 Task: Add Yoplait Oui Vanilla Dairy Free Yogurt to the cart.
Action: Mouse moved to (22, 108)
Screenshot: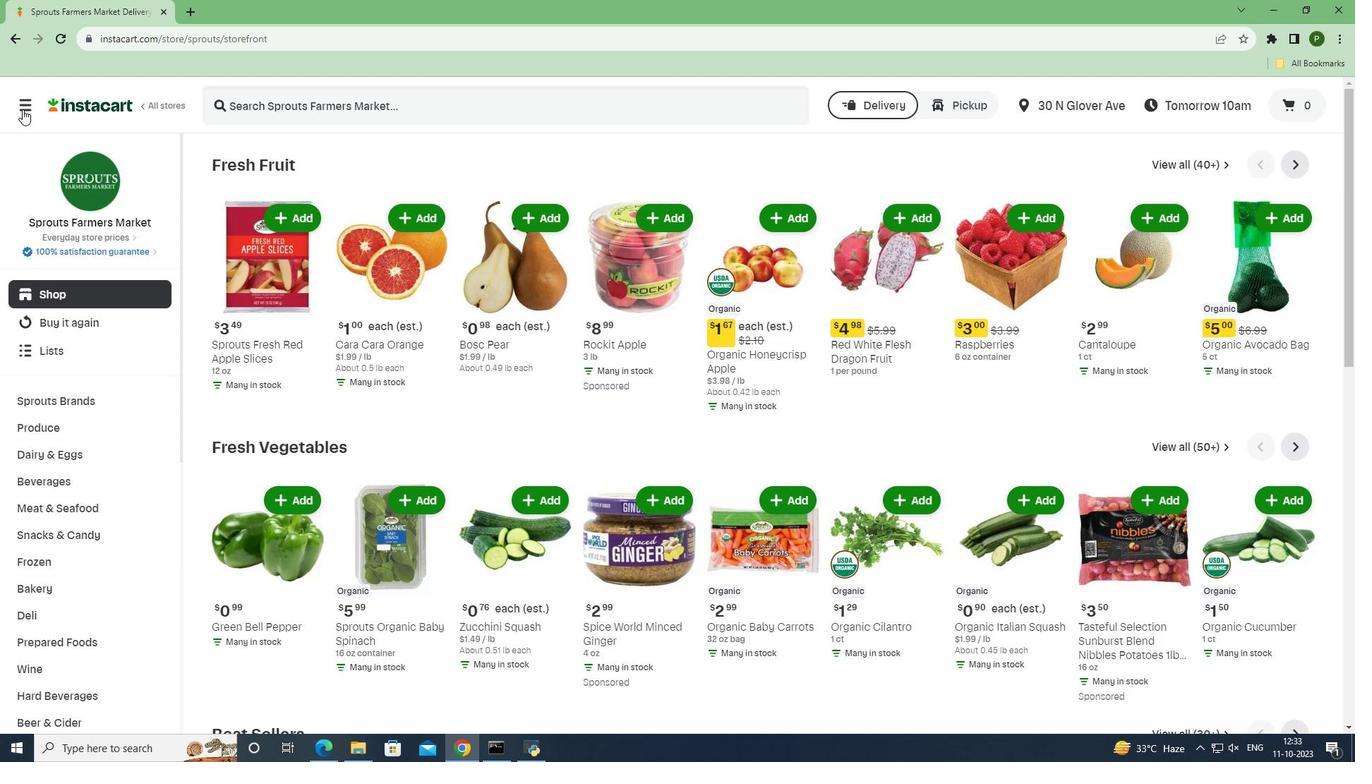
Action: Mouse pressed left at (22, 108)
Screenshot: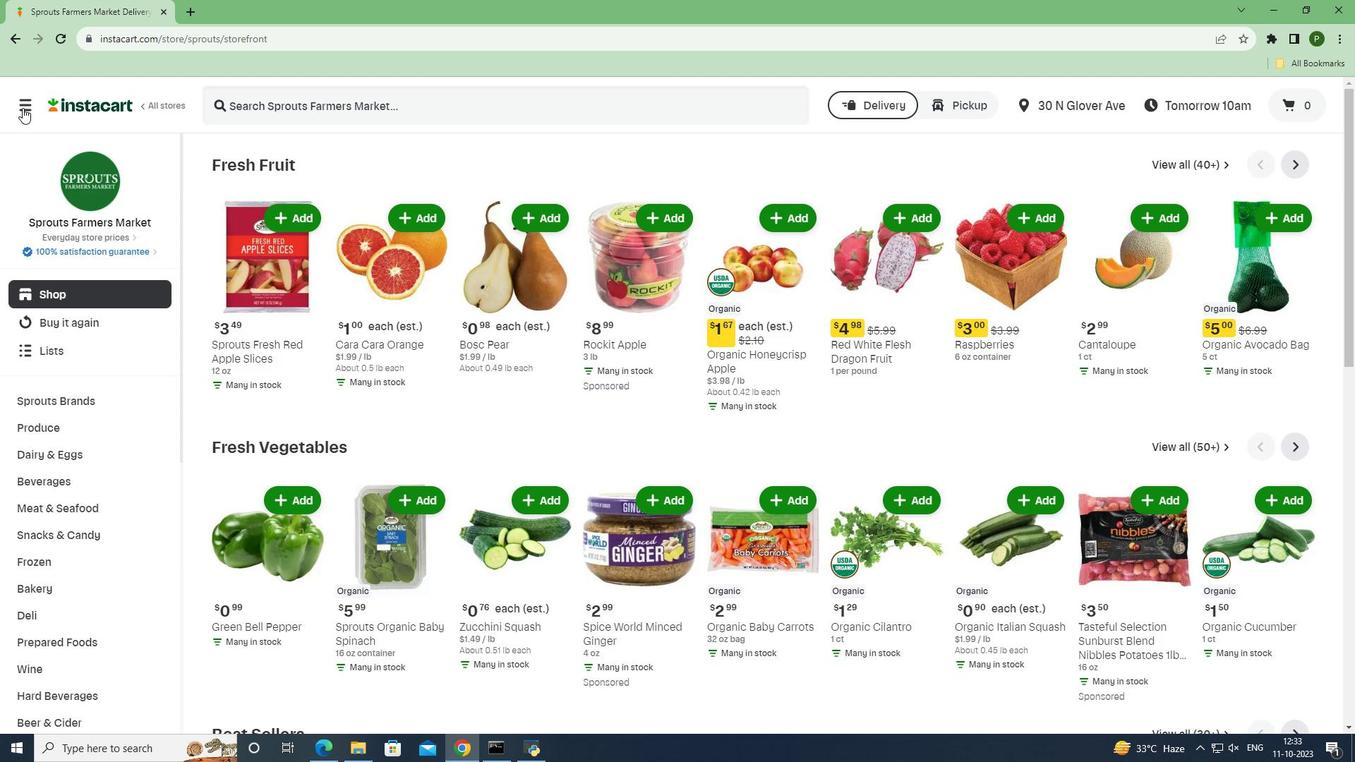 
Action: Mouse moved to (55, 365)
Screenshot: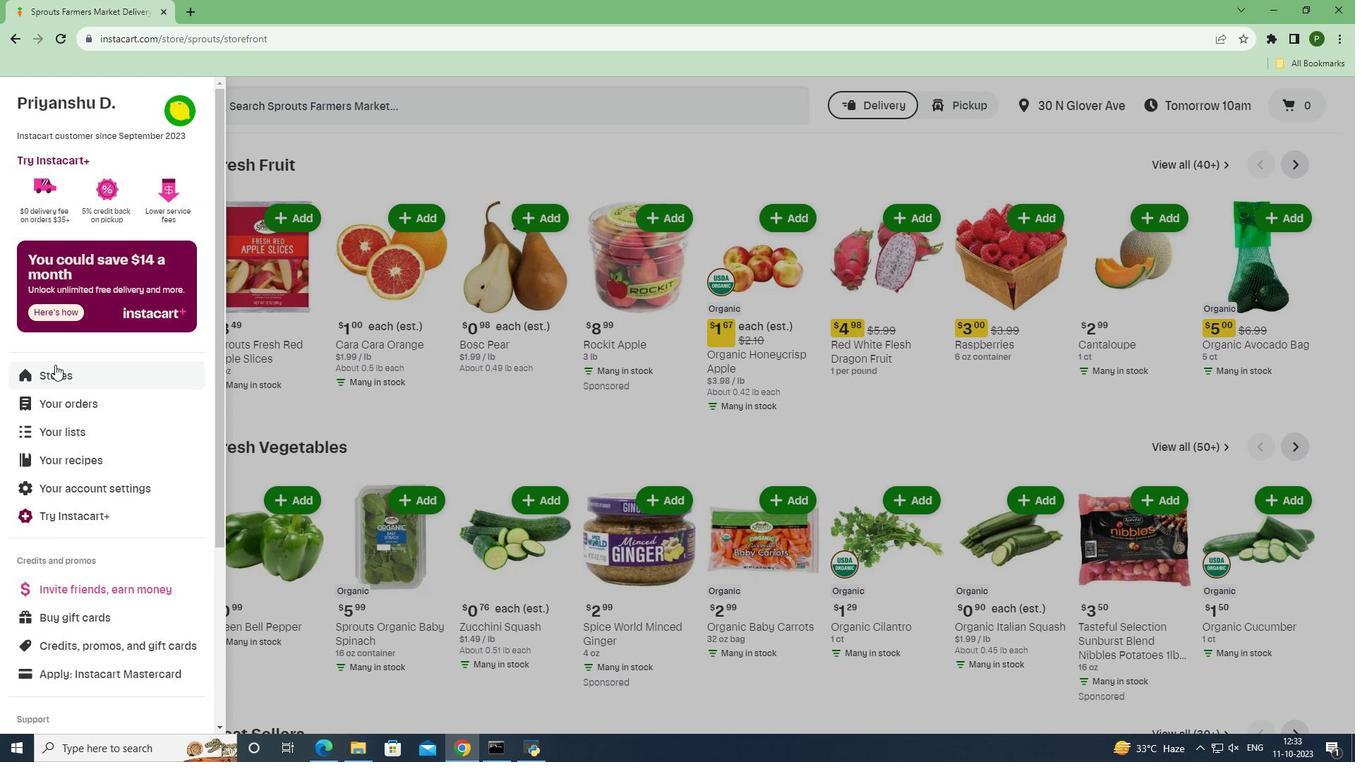 
Action: Mouse pressed left at (55, 365)
Screenshot: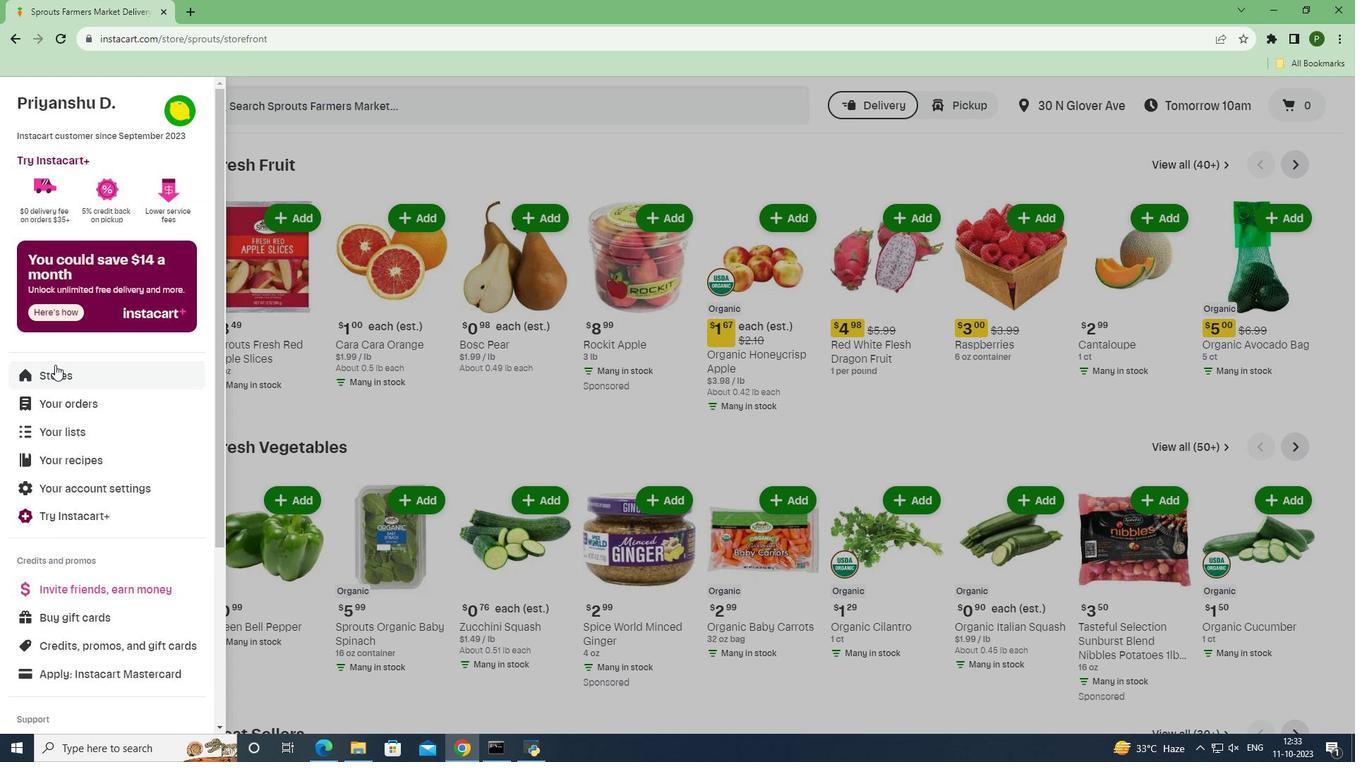 
Action: Mouse moved to (329, 156)
Screenshot: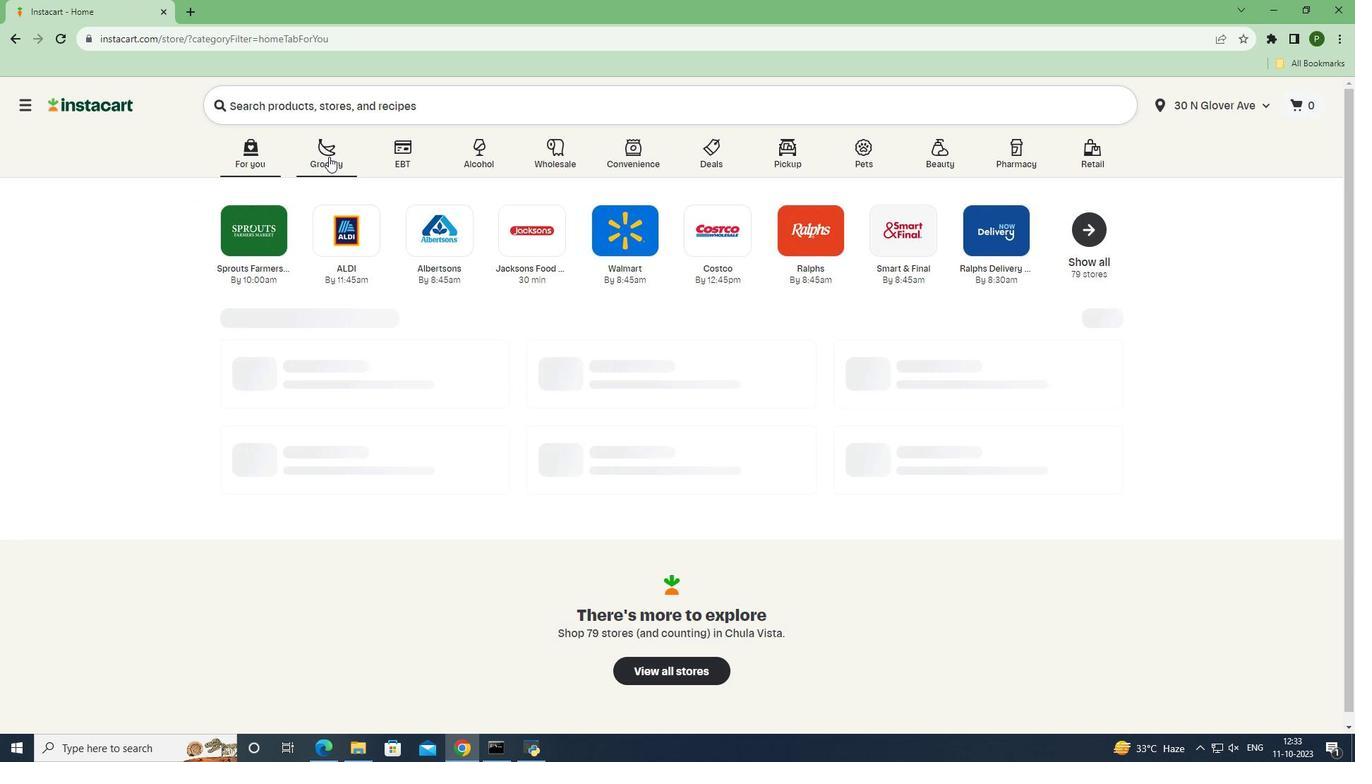 
Action: Mouse pressed left at (329, 156)
Screenshot: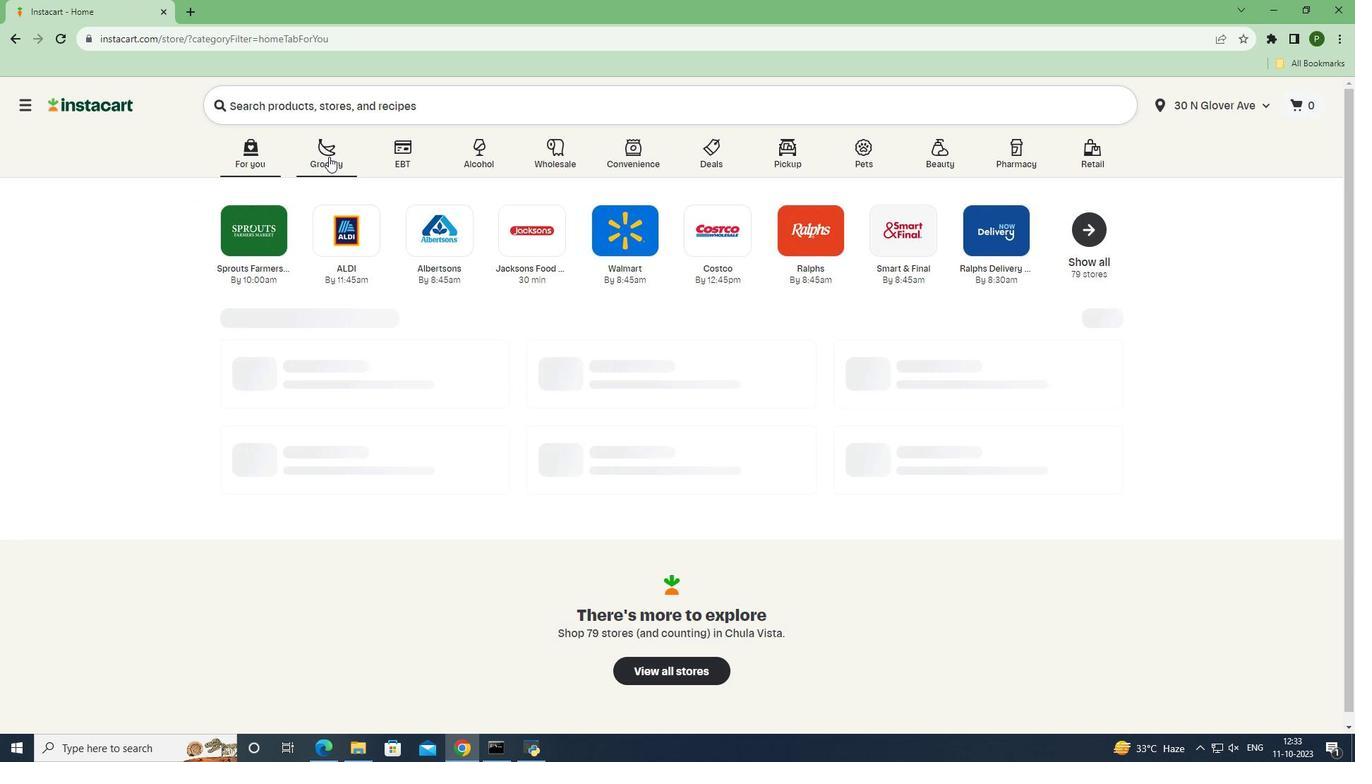 
Action: Mouse moved to (563, 326)
Screenshot: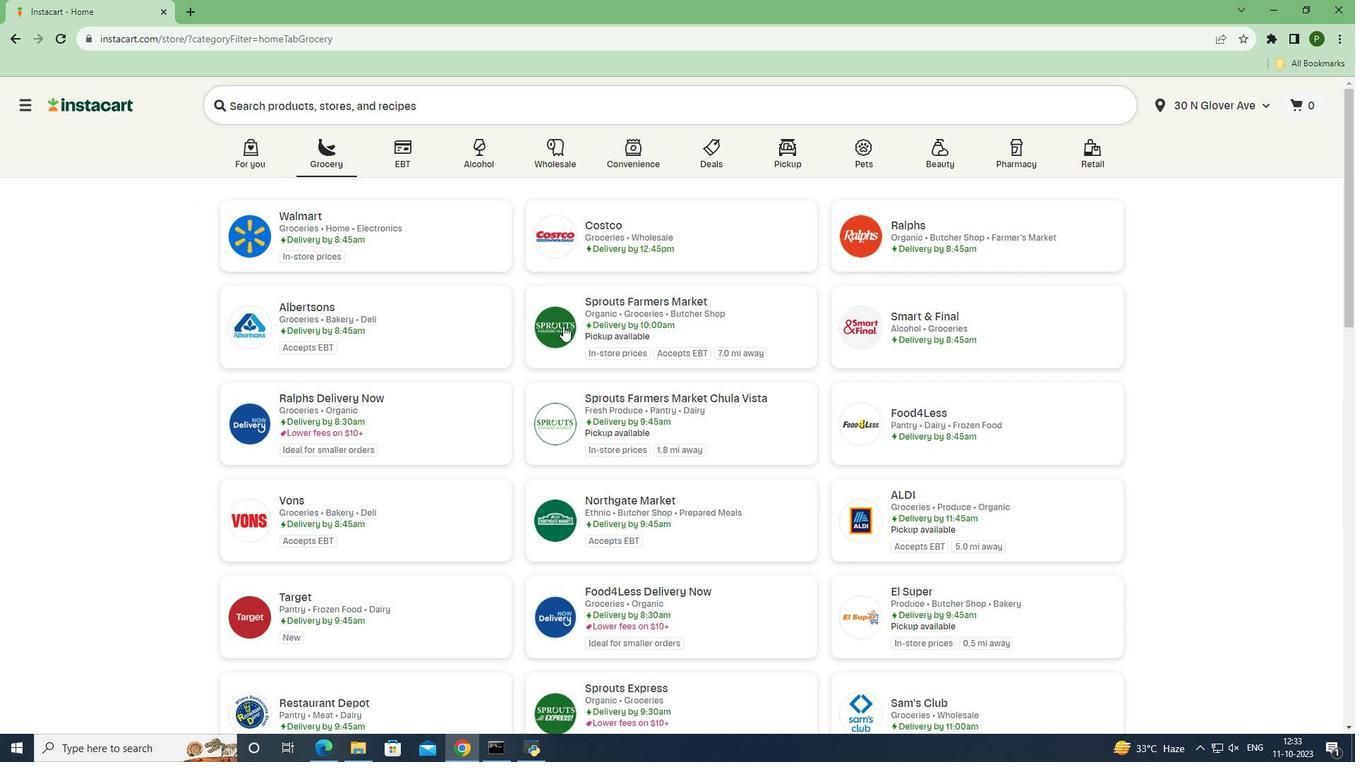 
Action: Mouse pressed left at (563, 326)
Screenshot: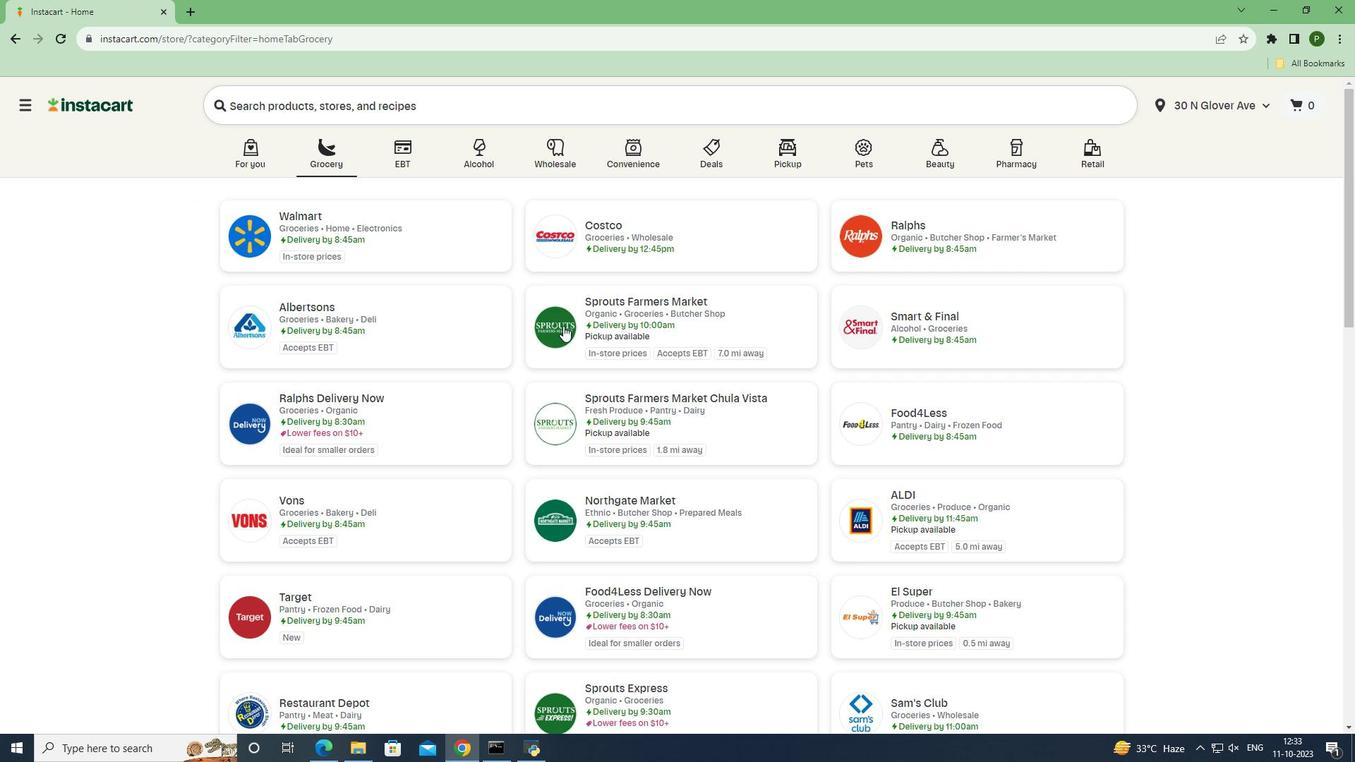 
Action: Mouse moved to (115, 451)
Screenshot: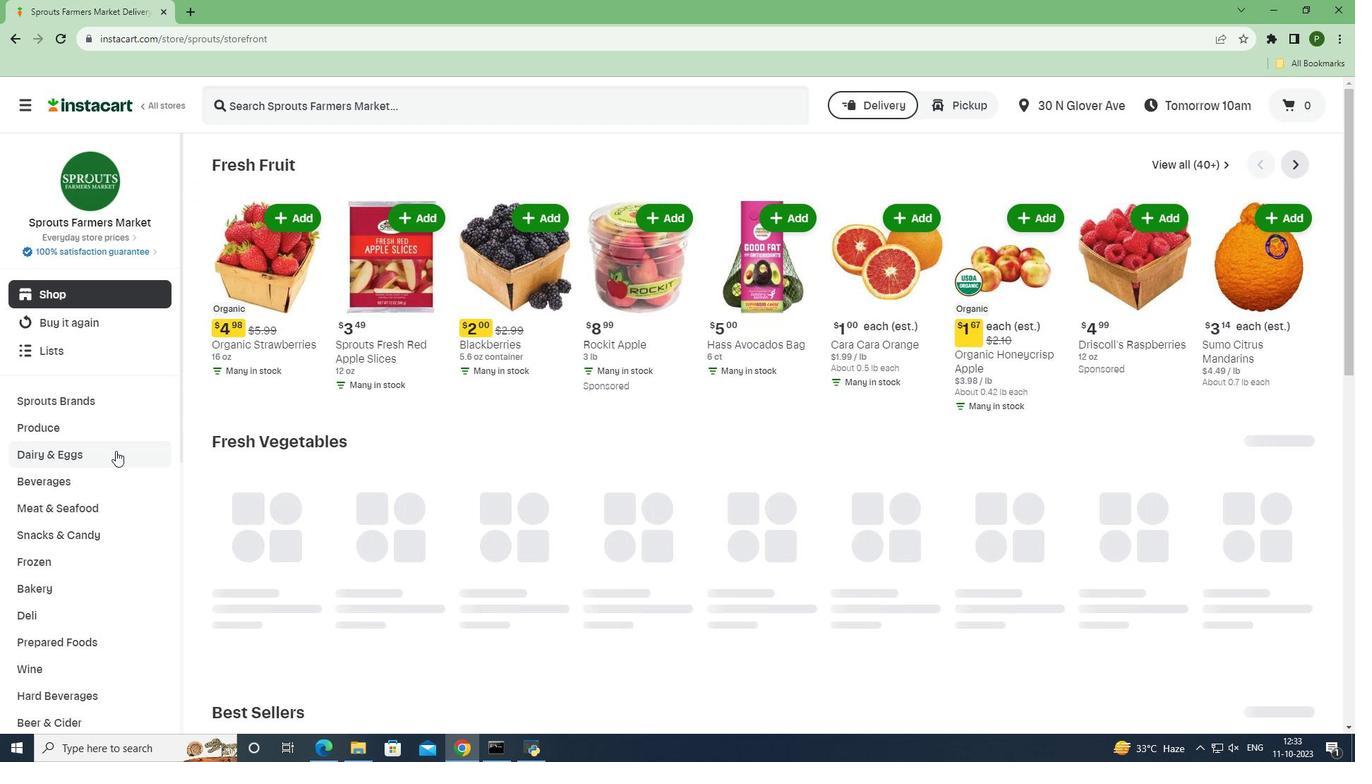 
Action: Mouse pressed left at (115, 451)
Screenshot: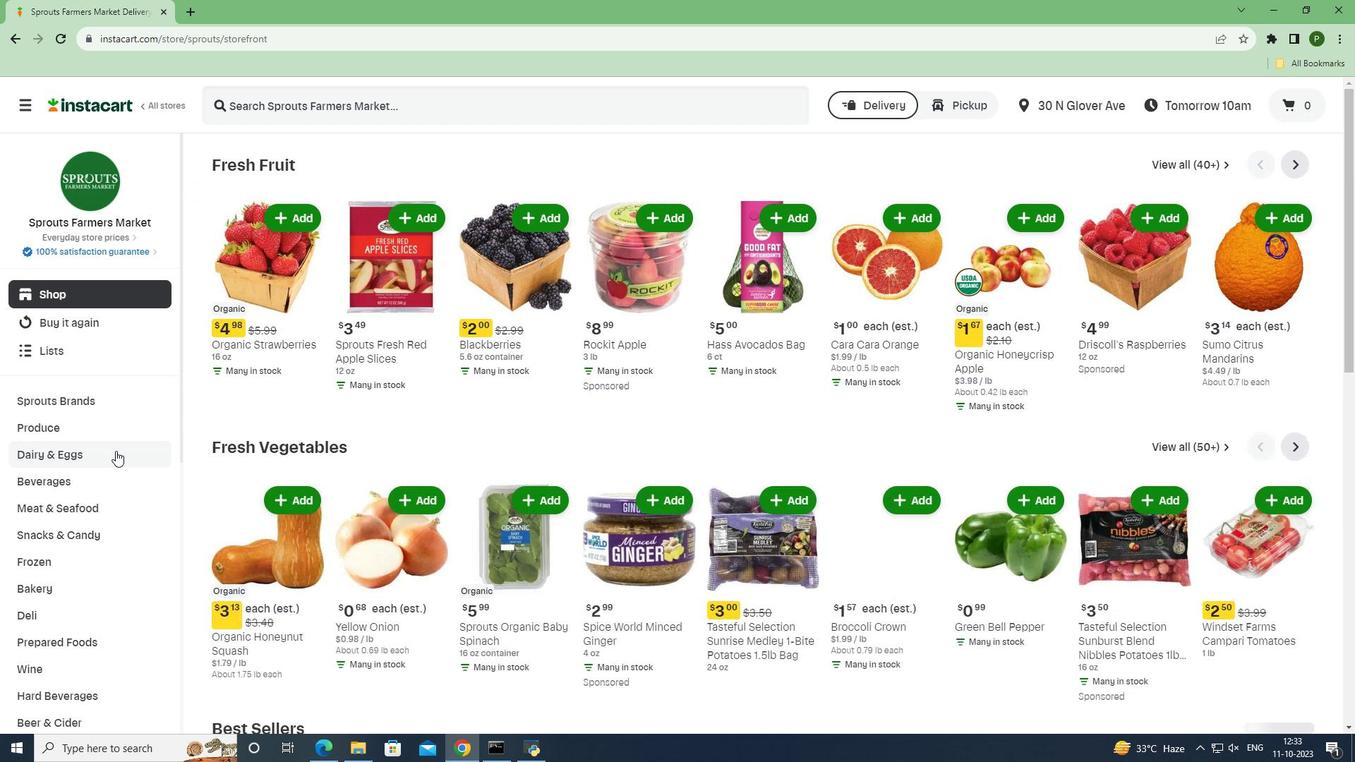 
Action: Mouse moved to (72, 564)
Screenshot: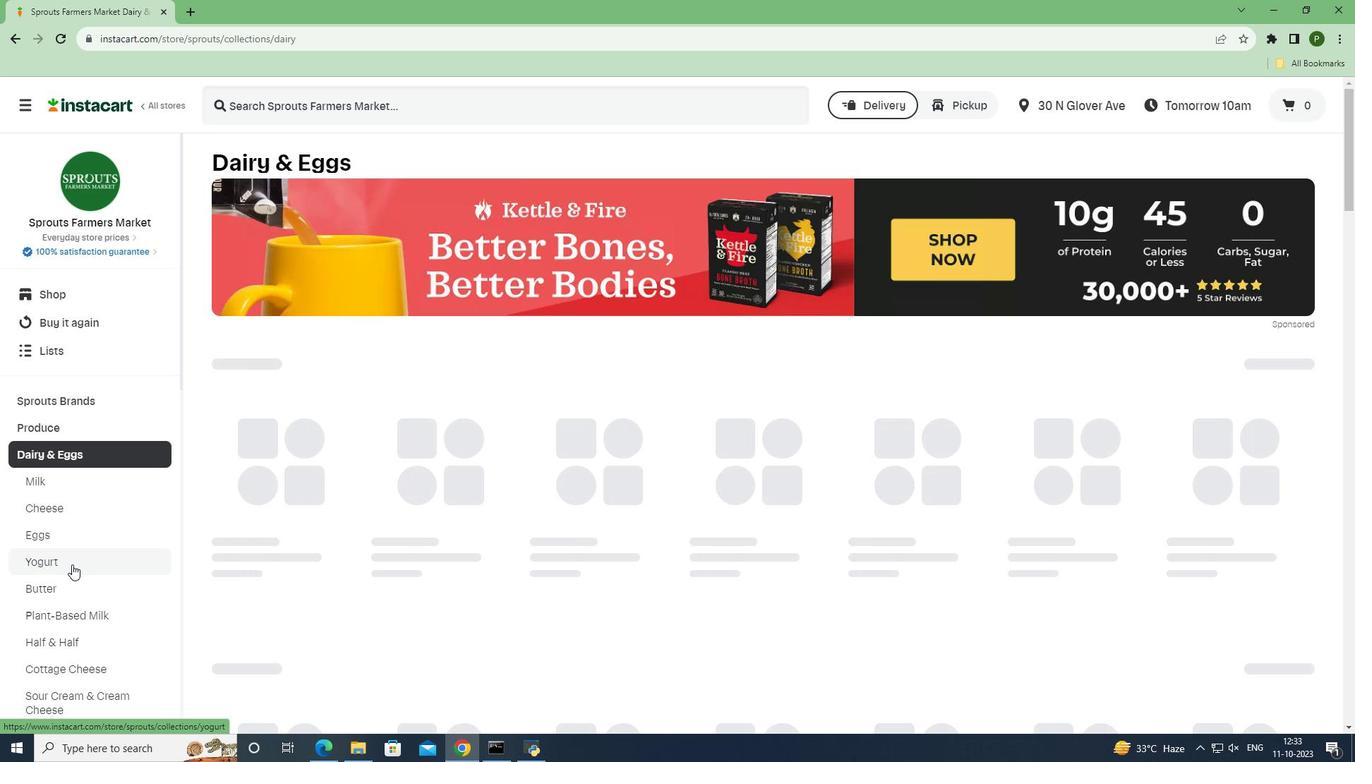
Action: Mouse pressed left at (72, 564)
Screenshot: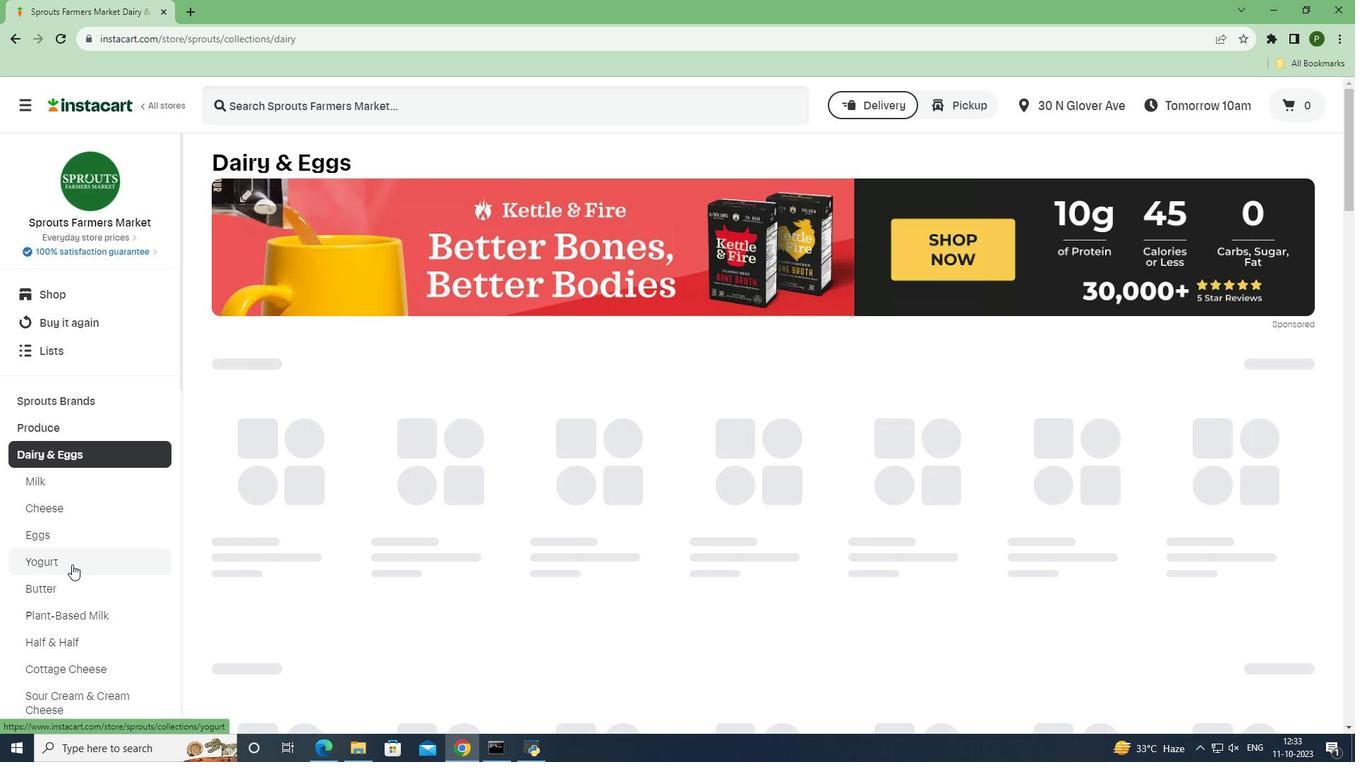
Action: Mouse moved to (274, 101)
Screenshot: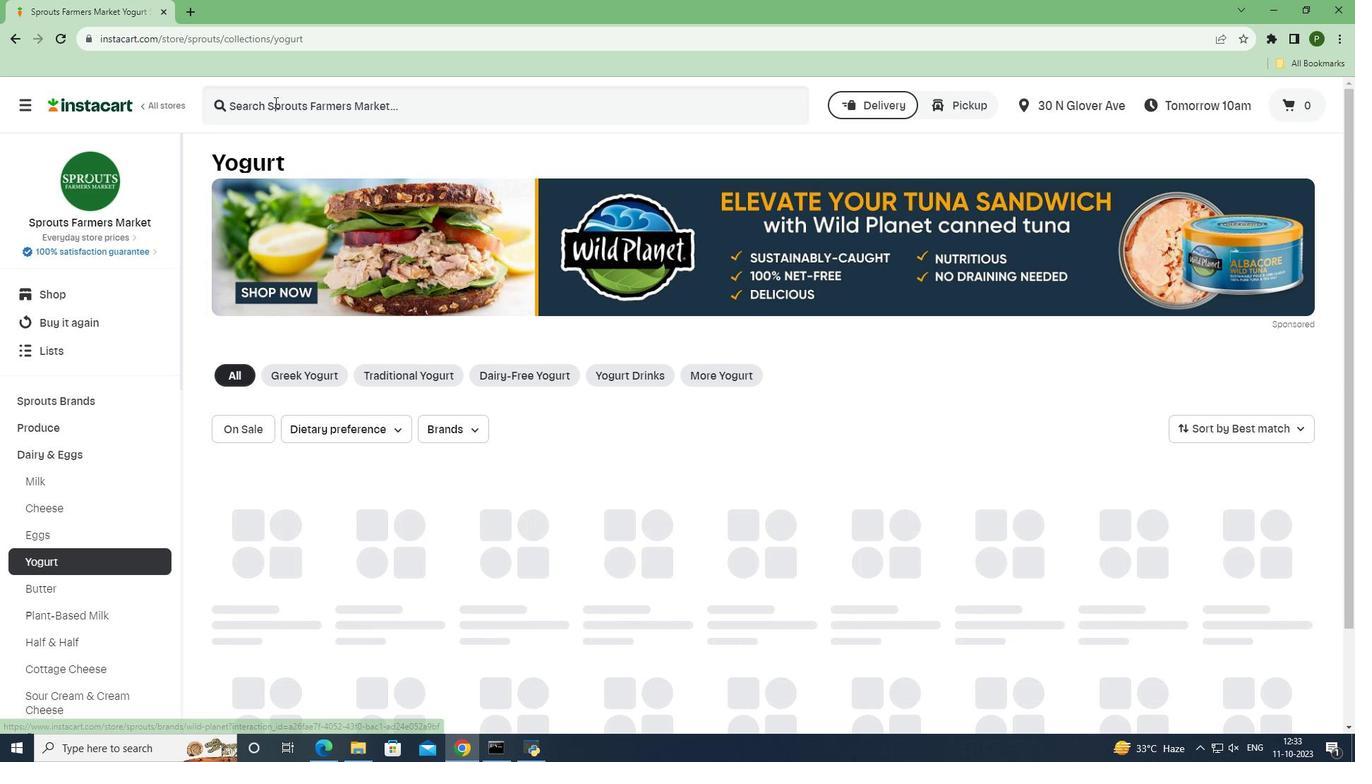 
Action: Mouse pressed left at (274, 101)
Screenshot: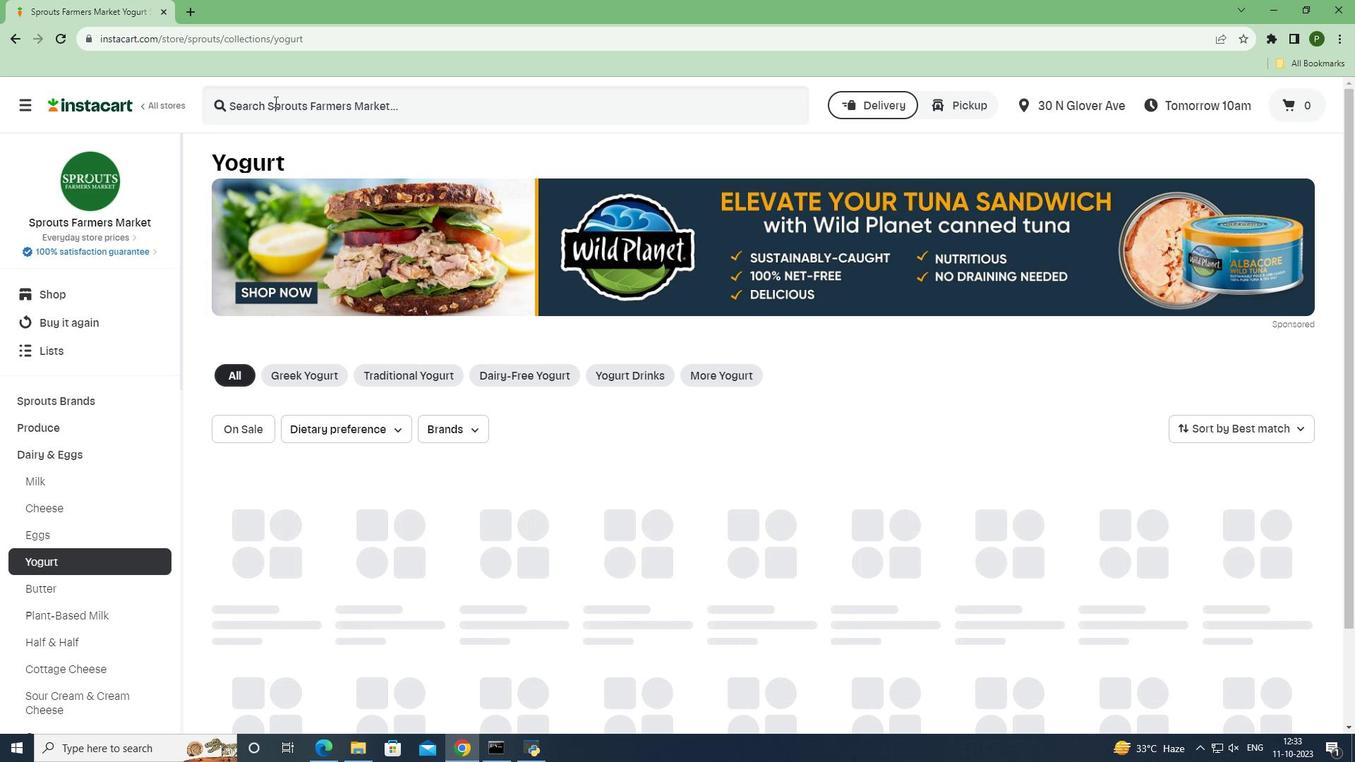 
Action: Key pressed <Key.caps_lock>Y<Key.caps_lock>oplait<Key.space><Key.caps_lock>O<Key.caps_lock>ui<Key.space><Key.caps_lock>V<Key.caps_lock>anilla<Key.space><Key.caps_lock>D<Key.caps_lock>airy<Key.space><Key.caps_lock>F<Key.caps_lock>ree<Key.space><Key.caps_lock>Y<Key.caps_lock>ogurt<Key.space><Key.enter>
Screenshot: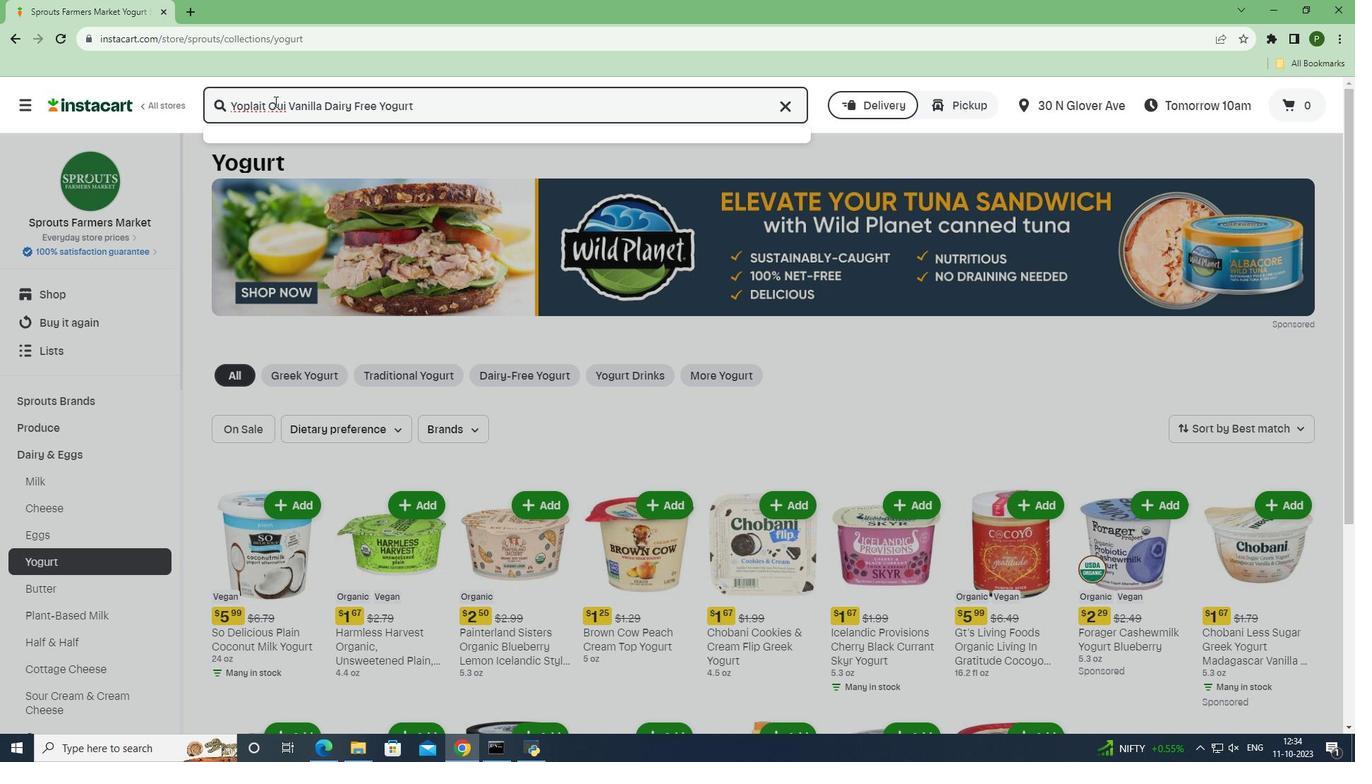 
Action: Mouse moved to (460, 301)
Screenshot: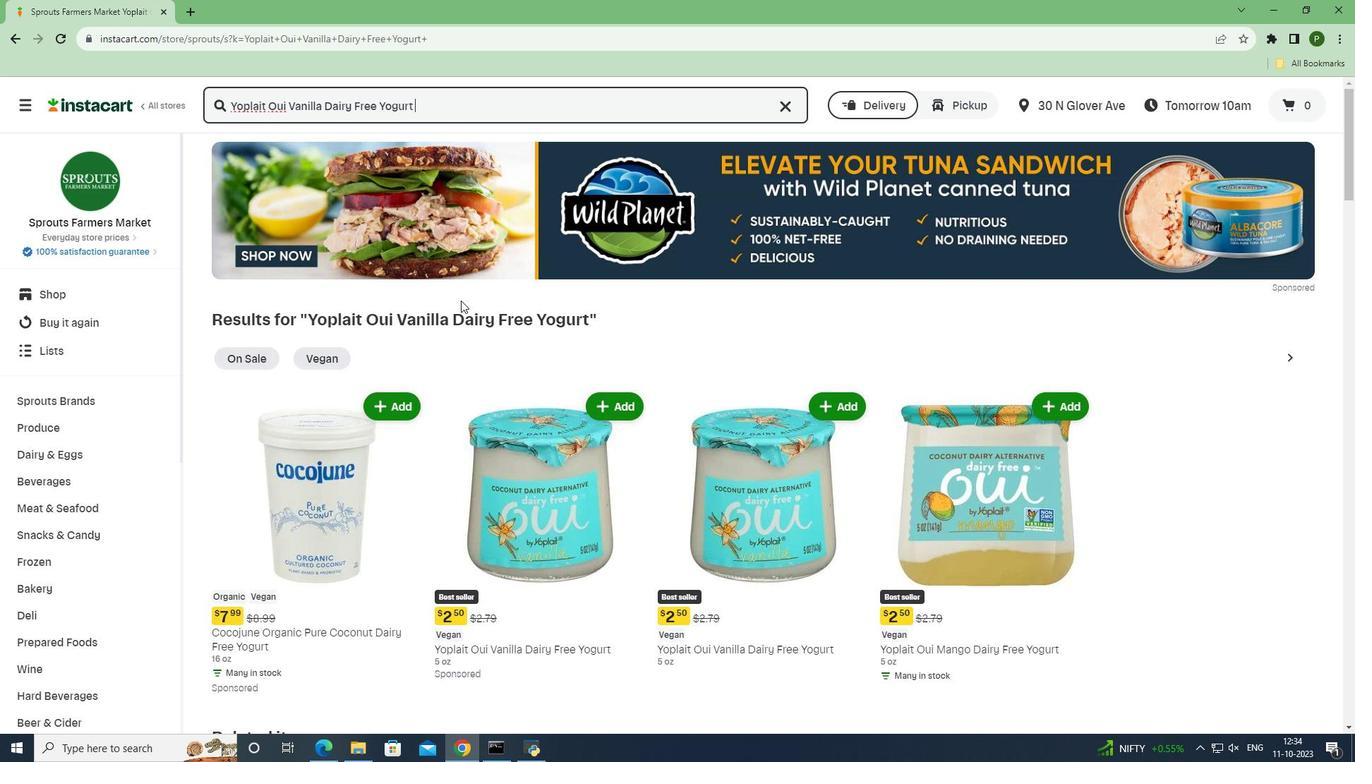 
Action: Mouse scrolled (460, 300) with delta (0, 0)
Screenshot: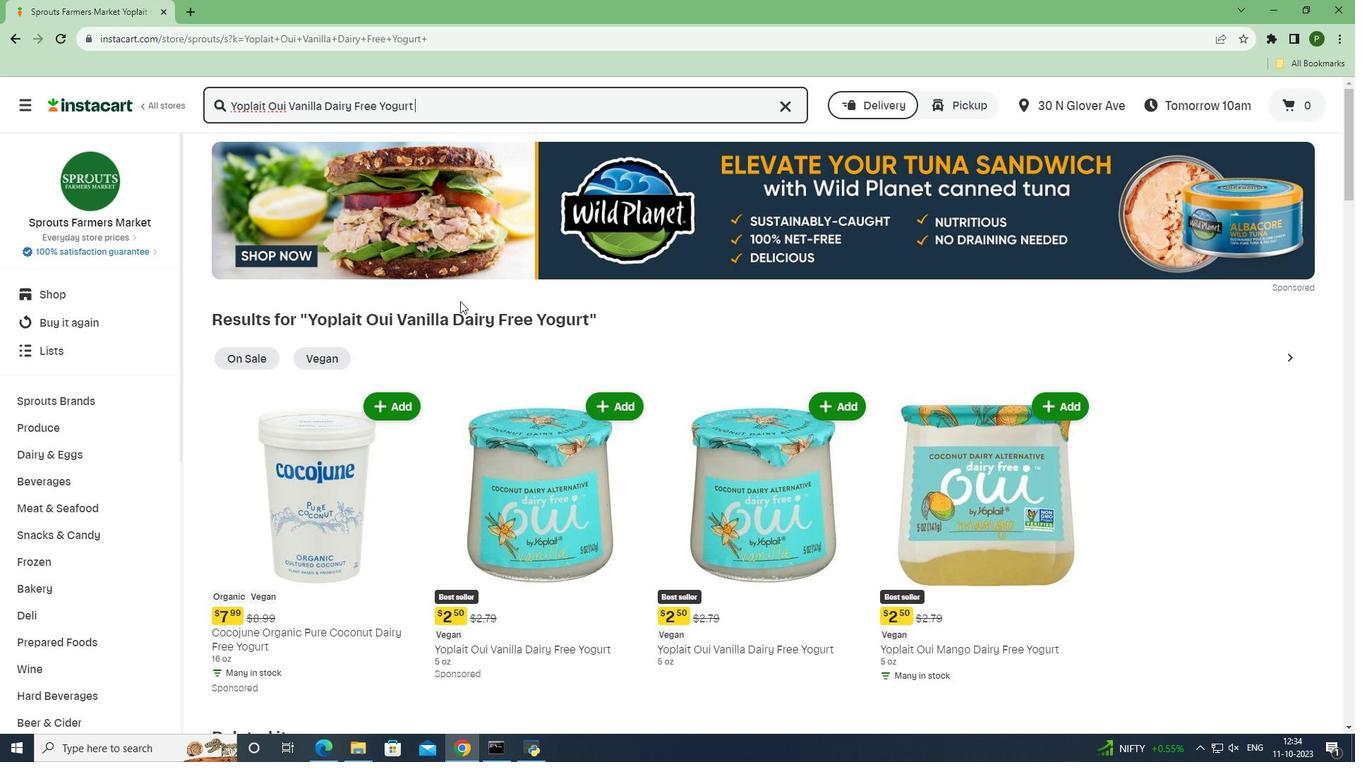 
Action: Mouse moved to (615, 331)
Screenshot: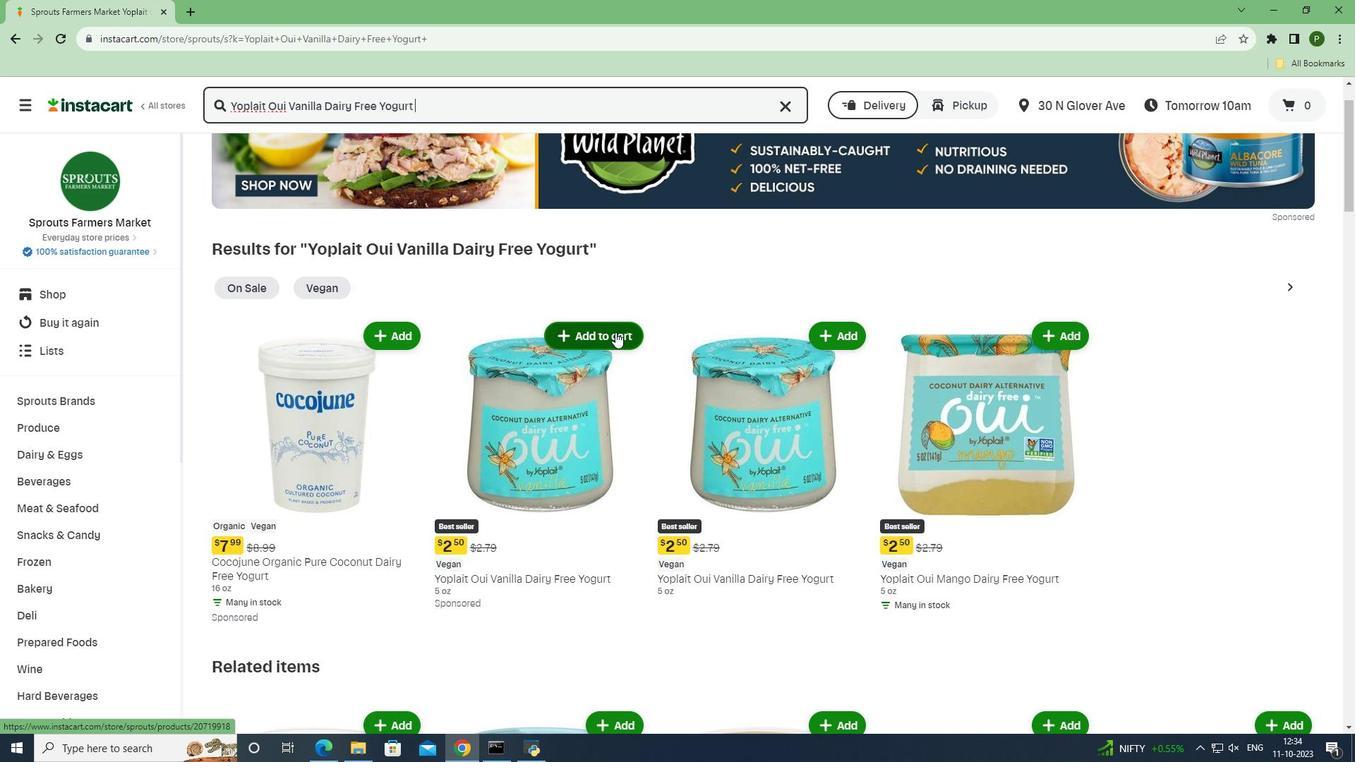 
Action: Mouse pressed left at (615, 331)
Screenshot: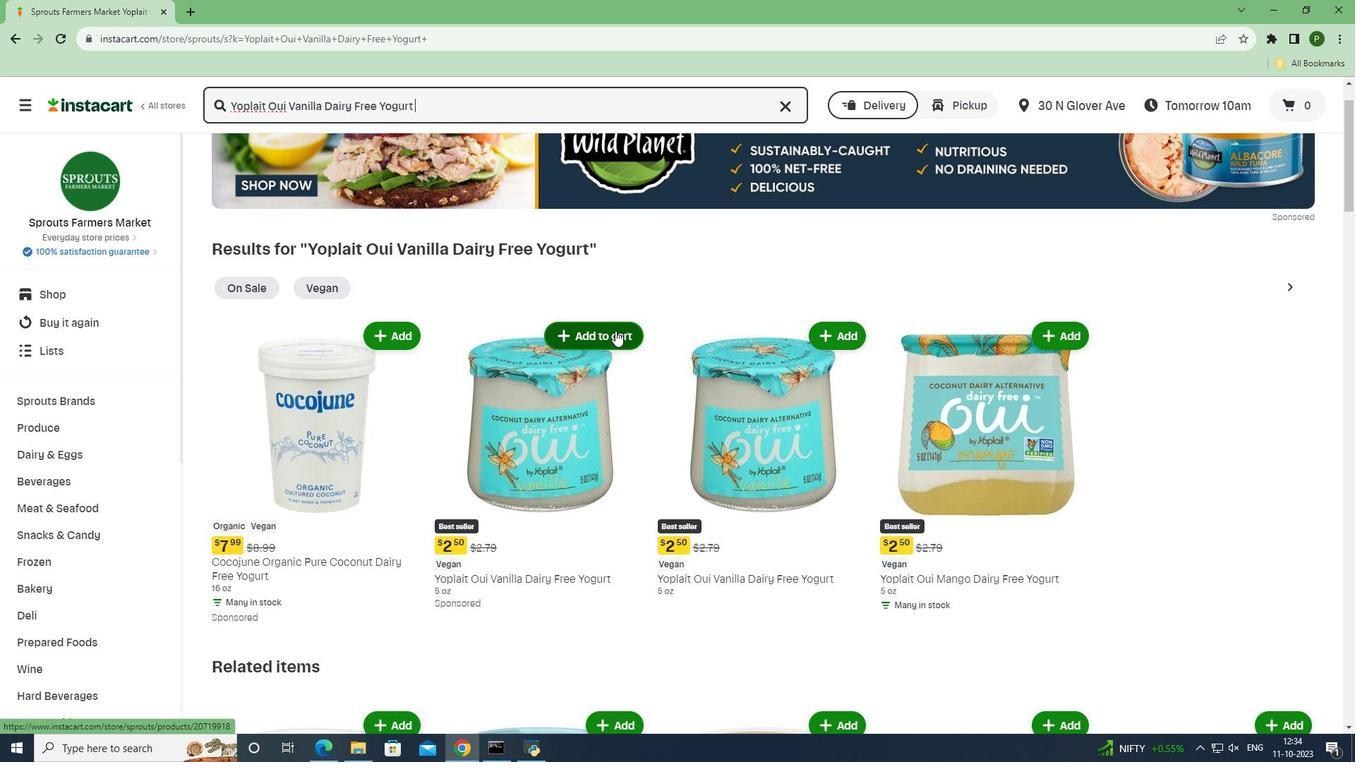 
Action: Mouse moved to (632, 370)
Screenshot: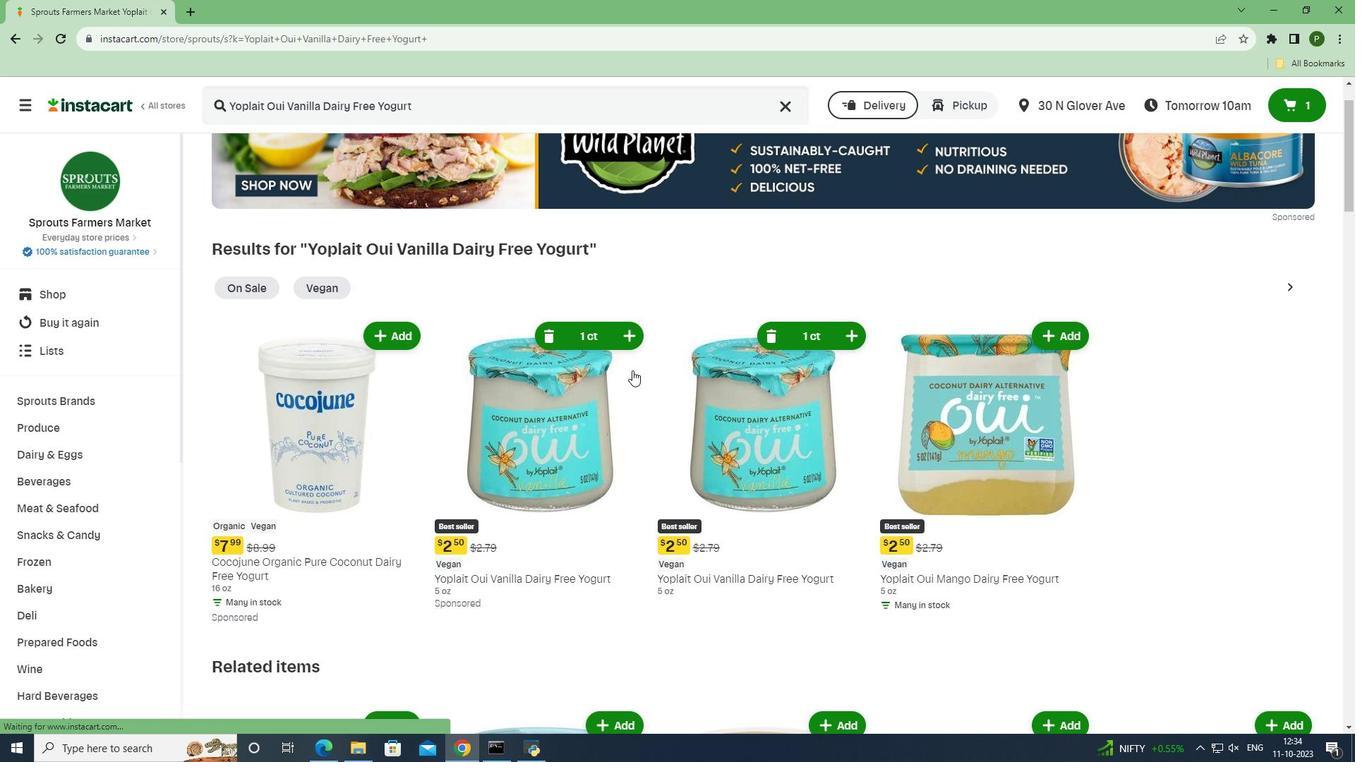 
